 Task: Create a section Dash & Smash and in the section, add a milestone Platform Integration in the project VectorTech.
Action: Mouse moved to (83, 408)
Screenshot: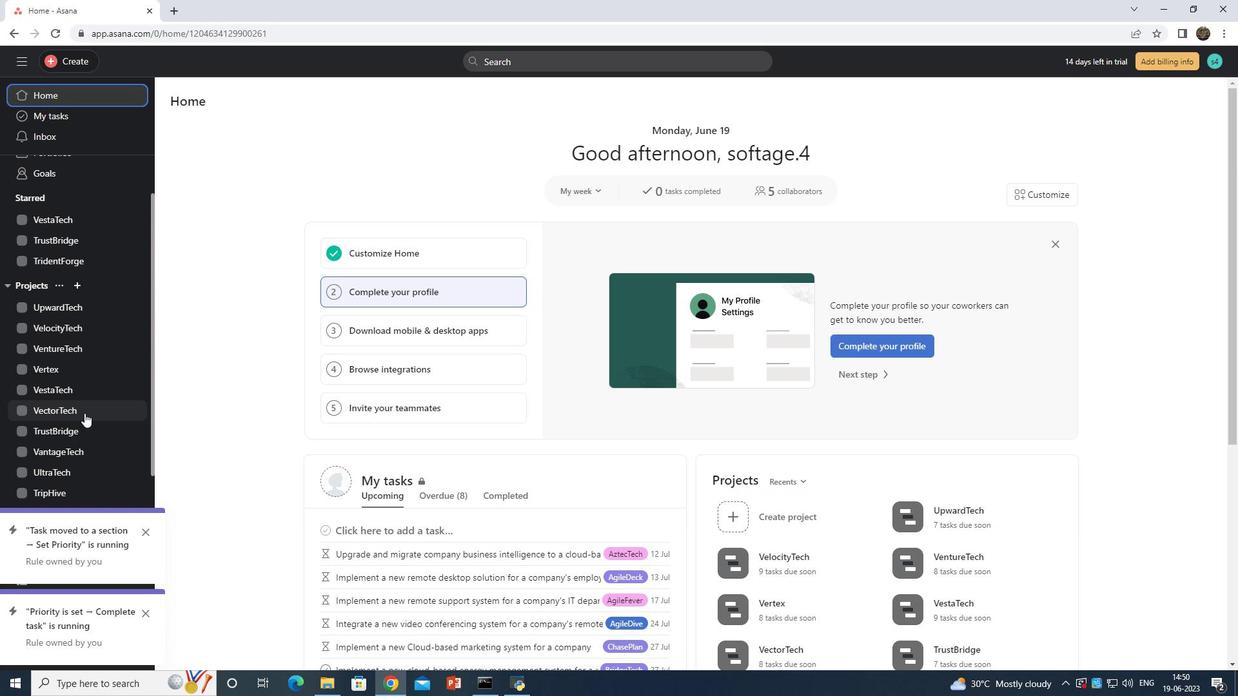 
Action: Mouse pressed left at (83, 408)
Screenshot: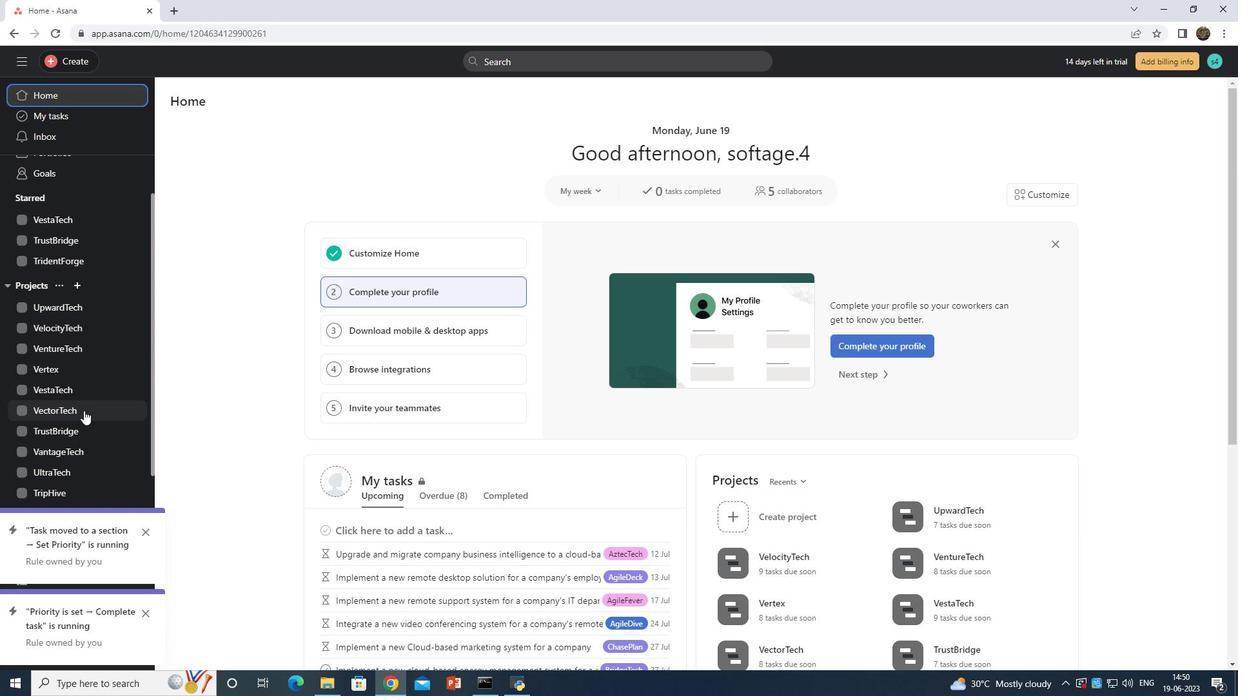 
Action: Mouse moved to (221, 528)
Screenshot: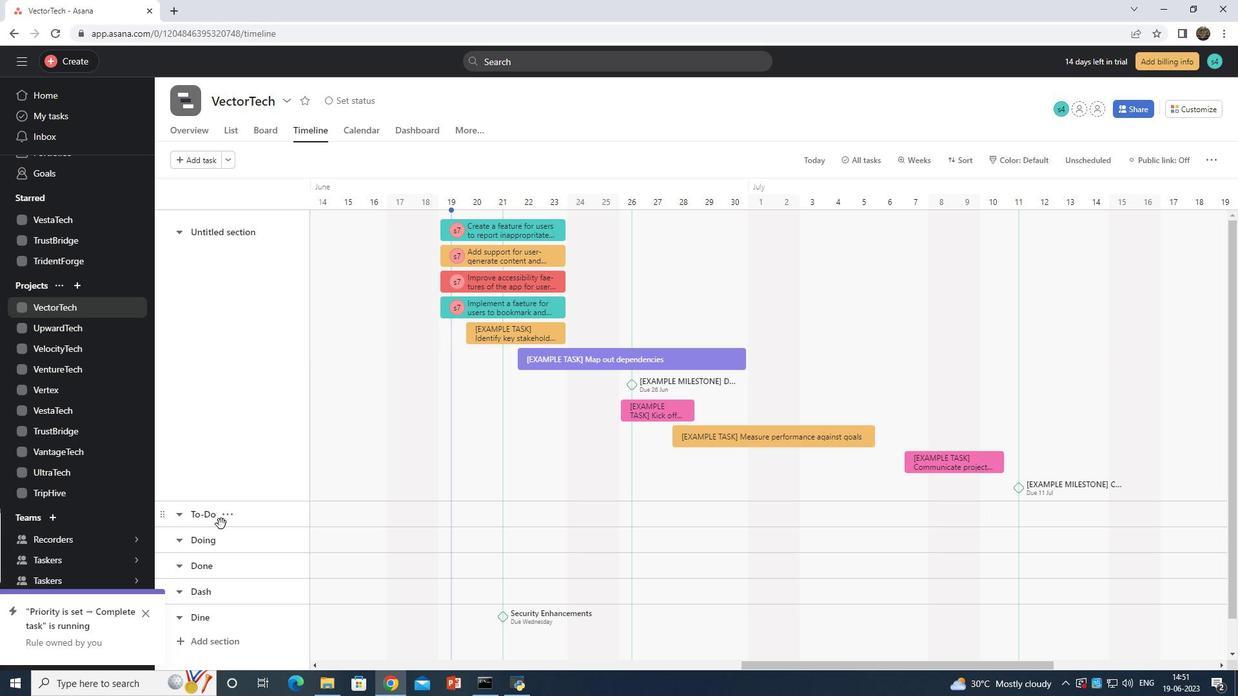 
Action: Mouse scrolled (221, 528) with delta (0, 0)
Screenshot: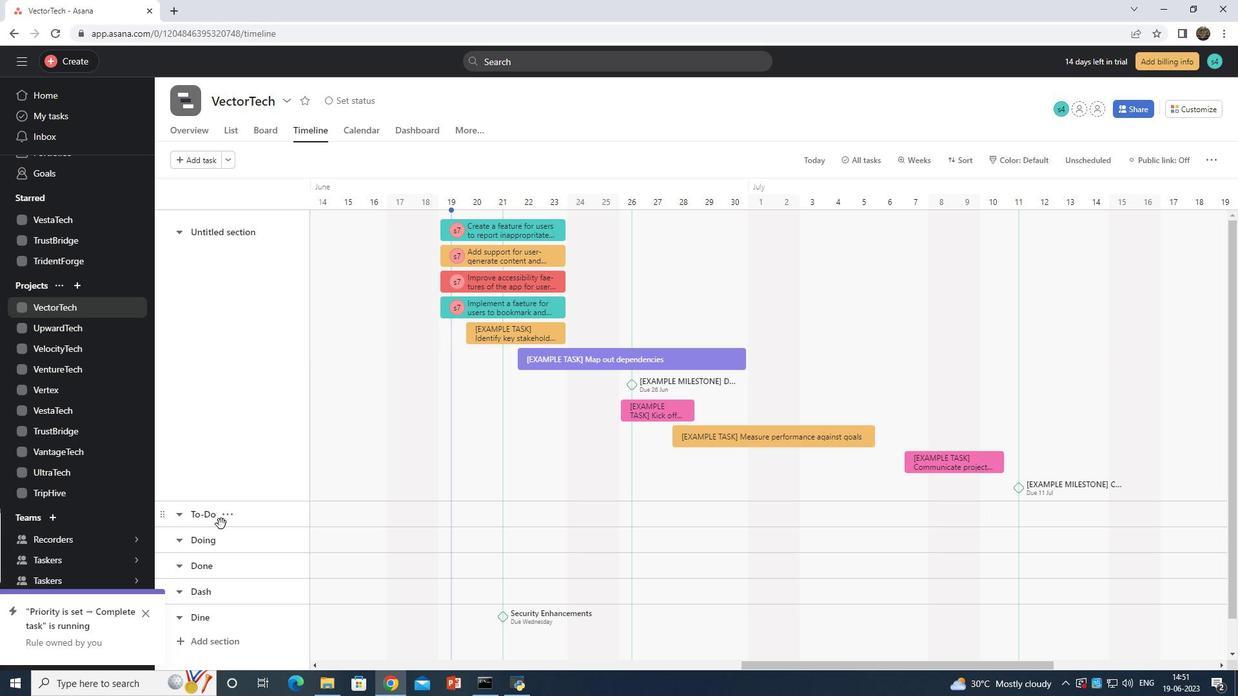 
Action: Mouse scrolled (221, 528) with delta (0, 0)
Screenshot: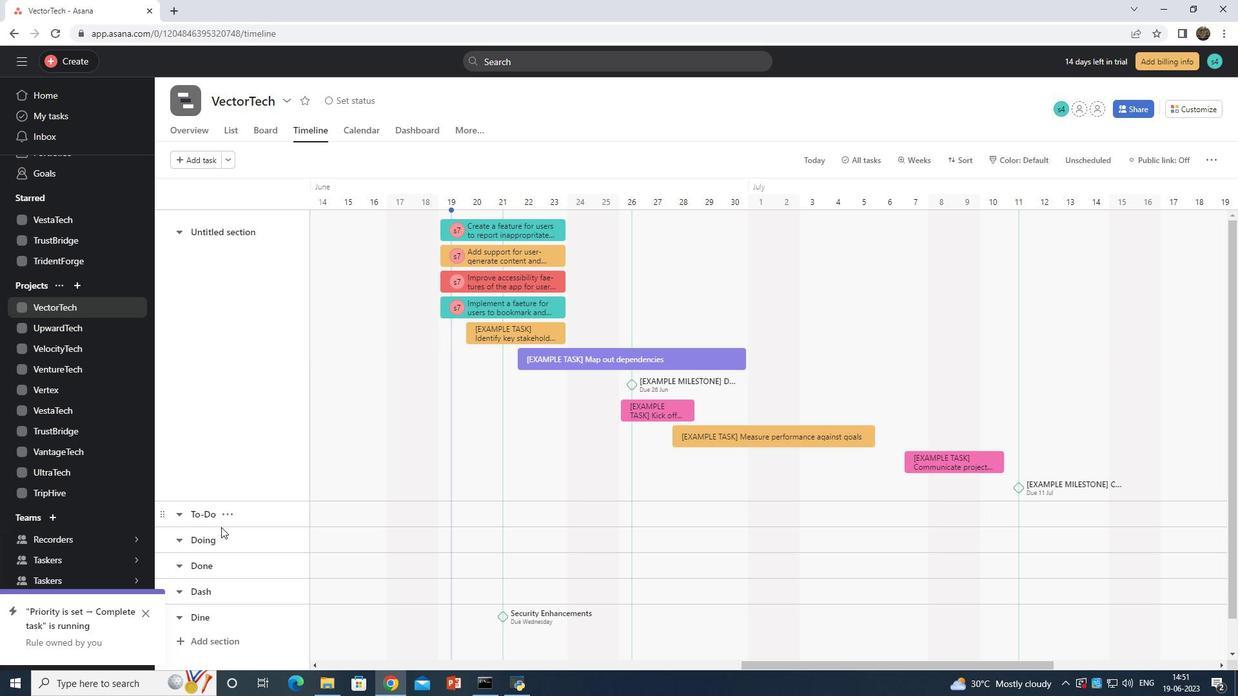 
Action: Mouse moved to (236, 605)
Screenshot: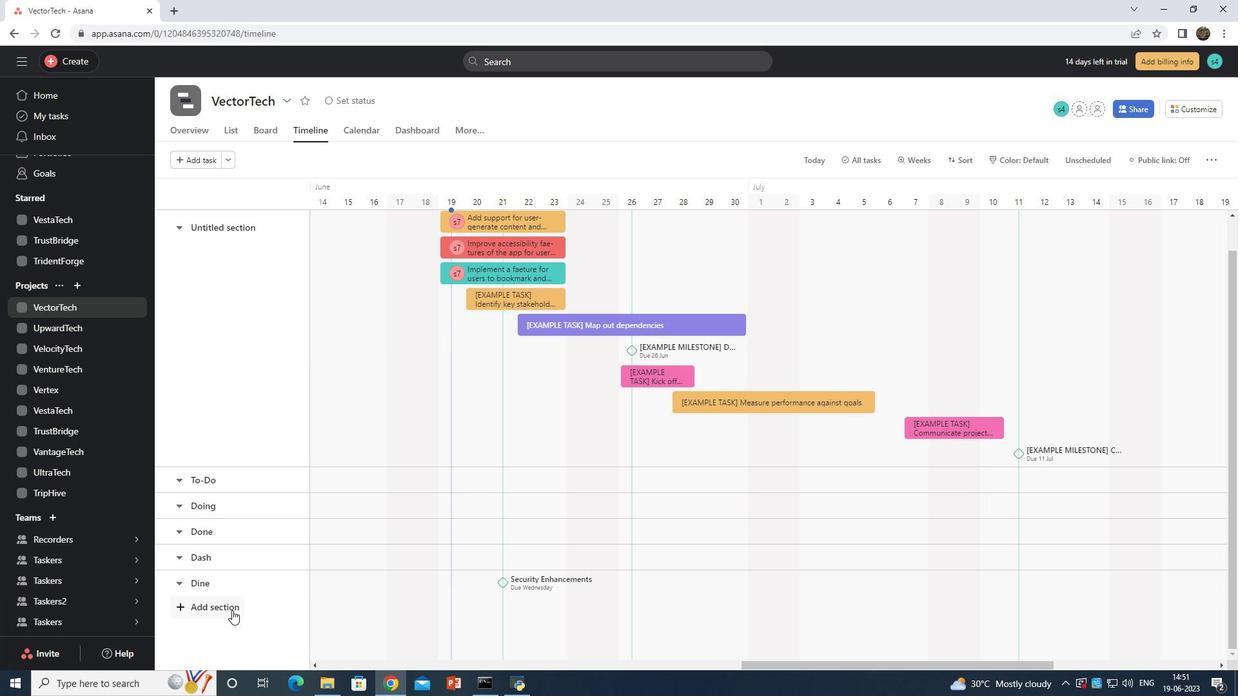 
Action: Mouse pressed left at (236, 605)
Screenshot: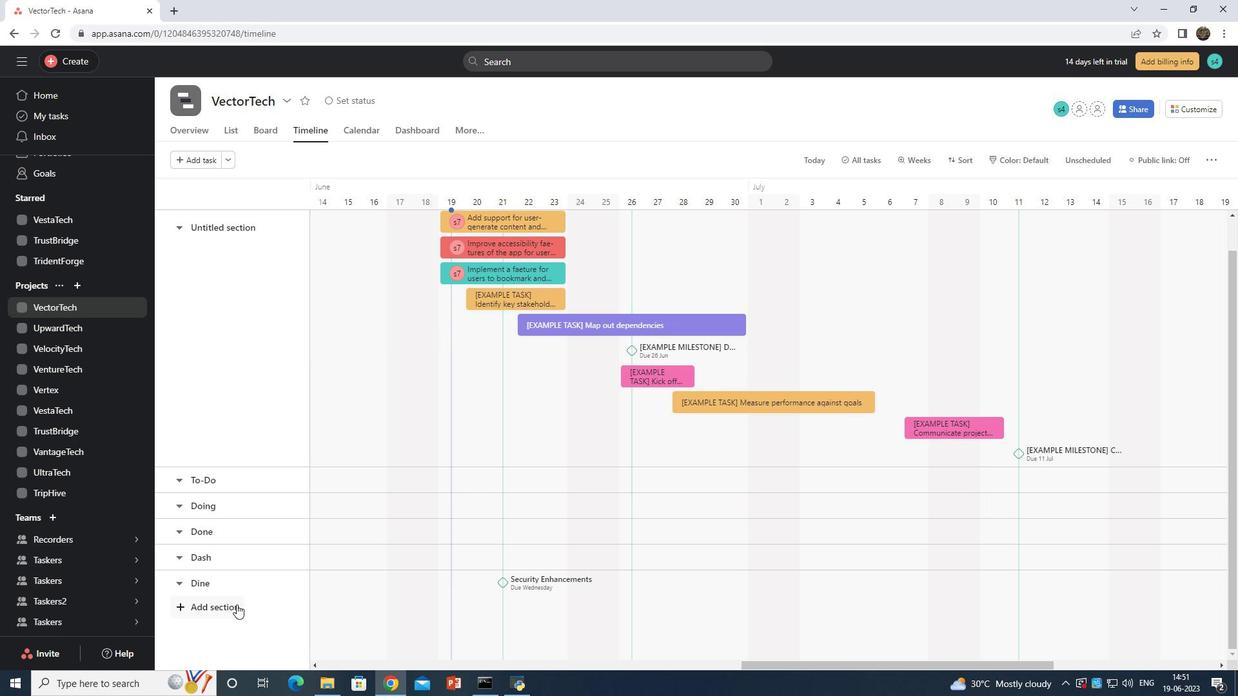 
Action: Mouse moved to (359, 484)
Screenshot: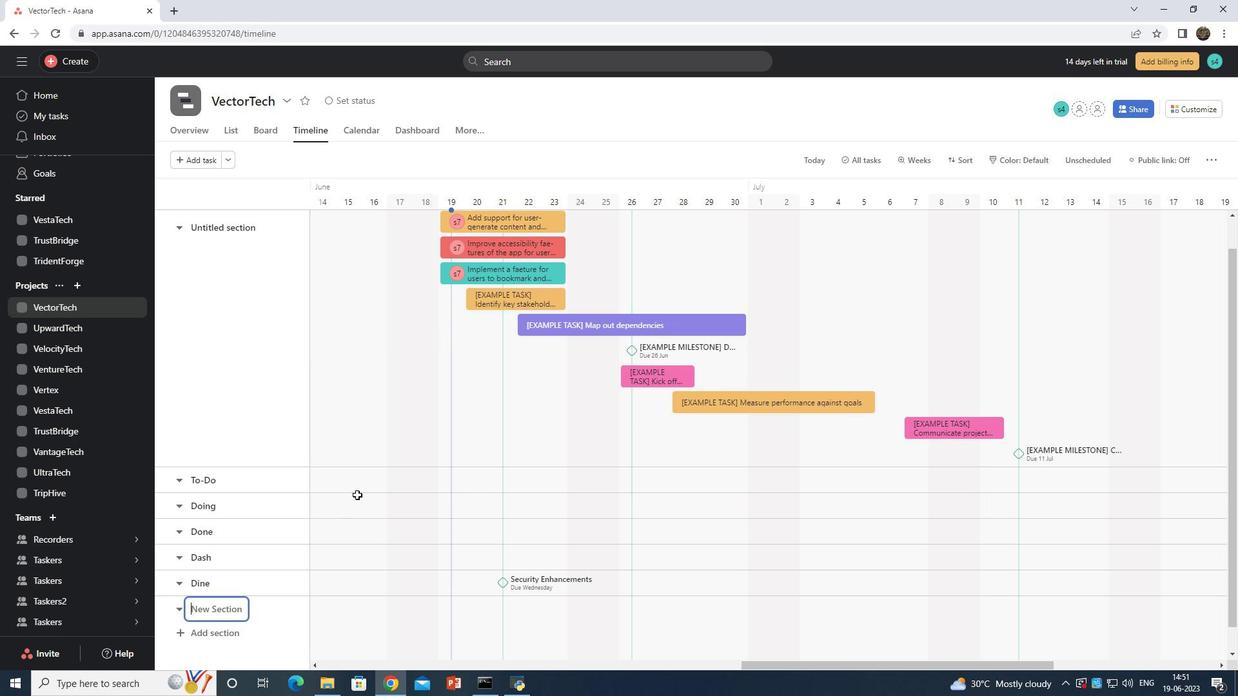 
Action: Key pressed <Key.shift>Dash
Screenshot: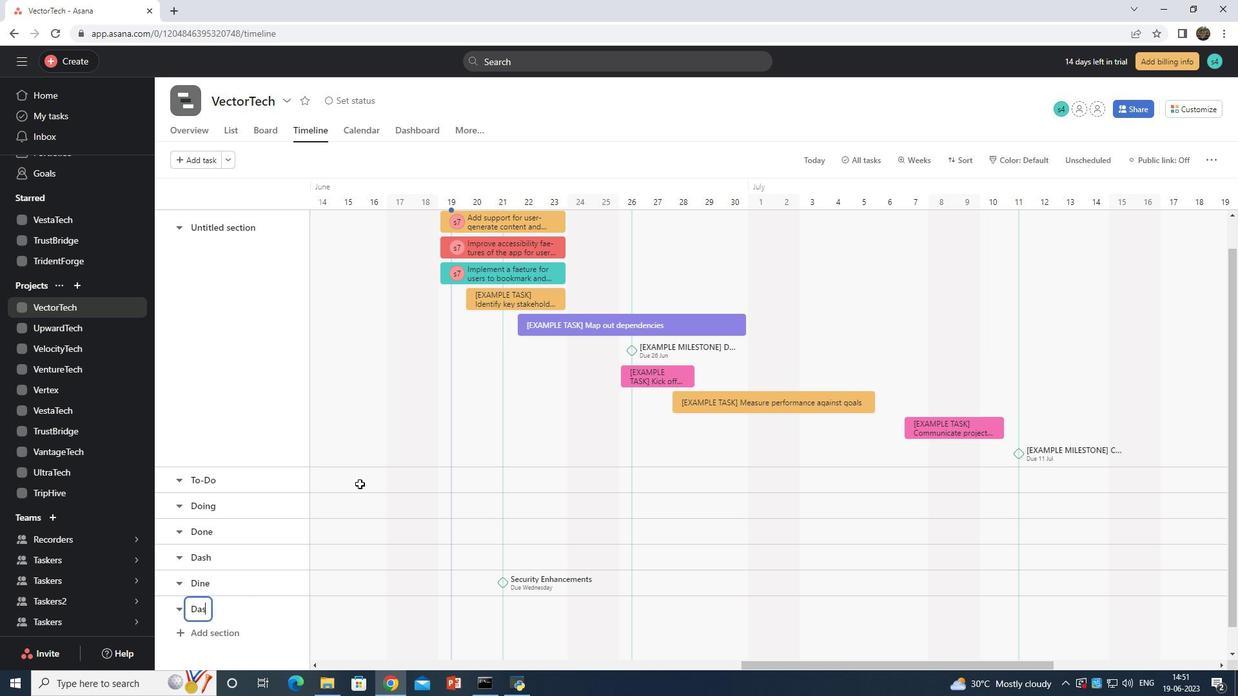 
Action: Mouse moved to (227, 632)
Screenshot: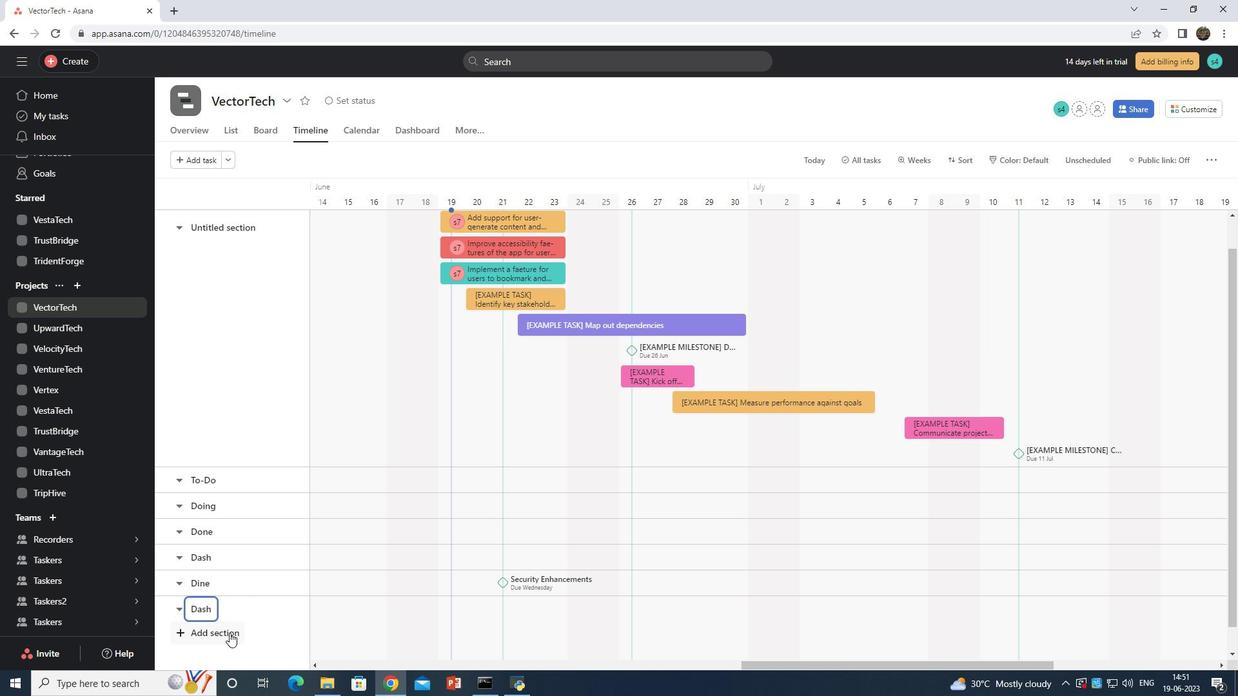 
Action: Mouse pressed left at (227, 632)
Screenshot: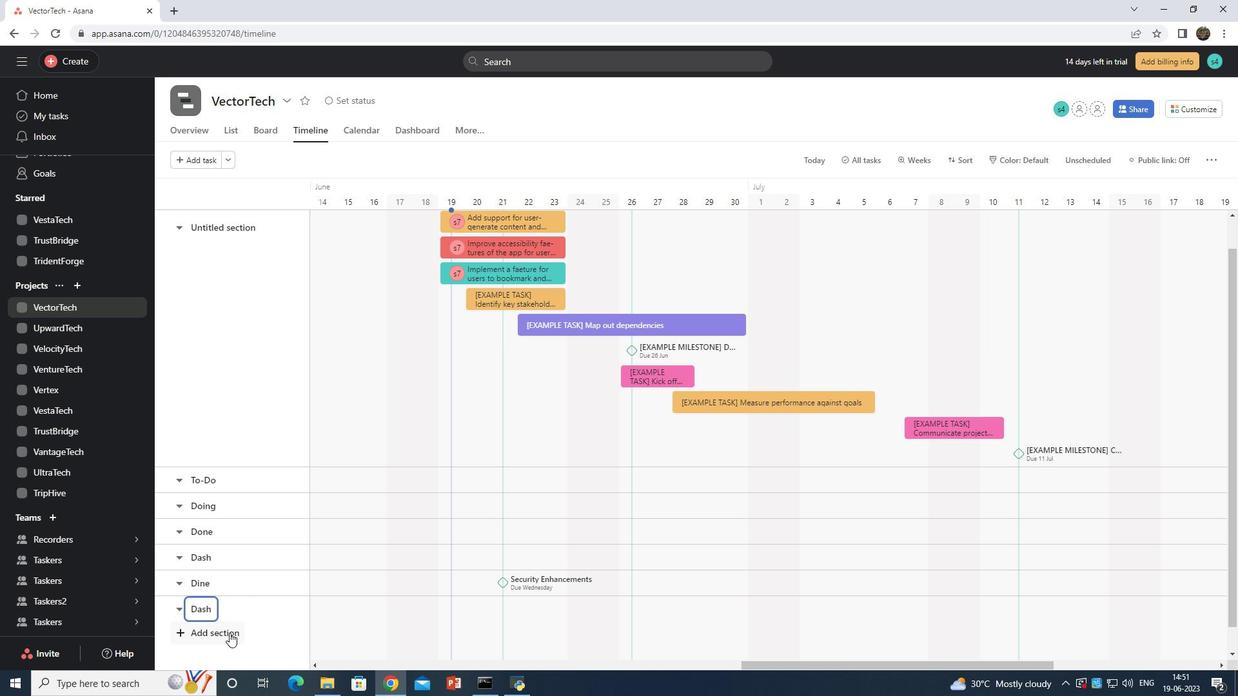 
Action: Mouse moved to (414, 522)
Screenshot: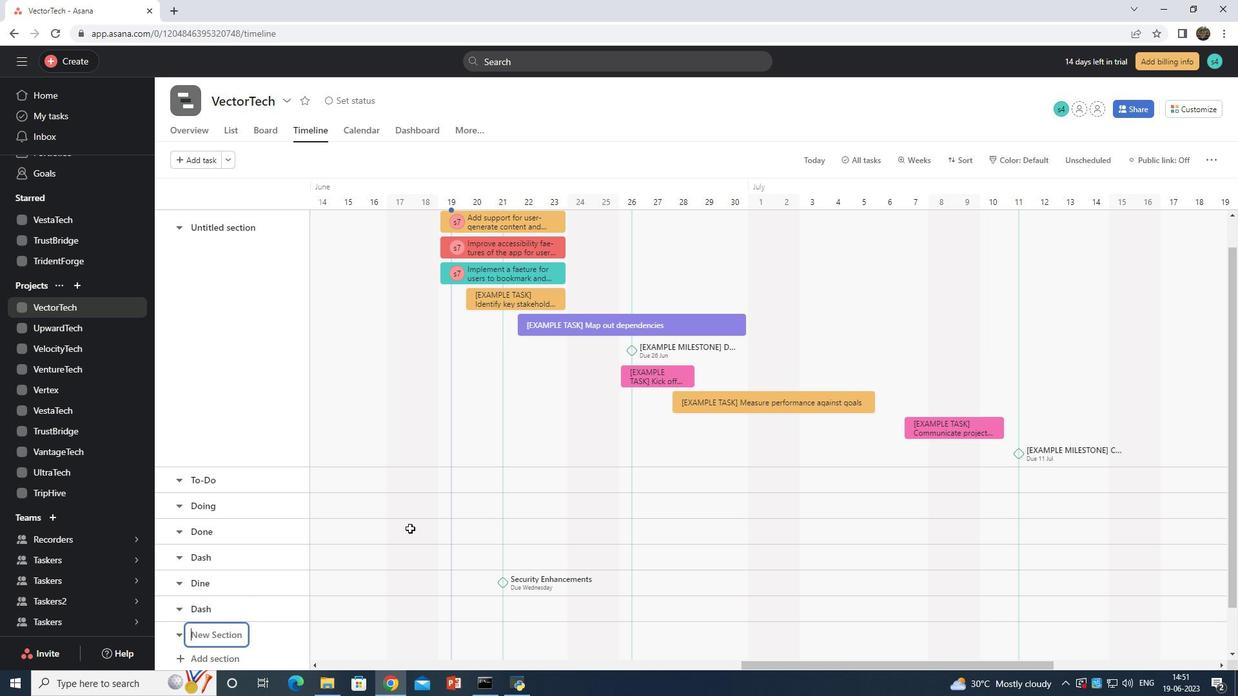 
Action: Key pressed <Key.shift>Smash
Screenshot: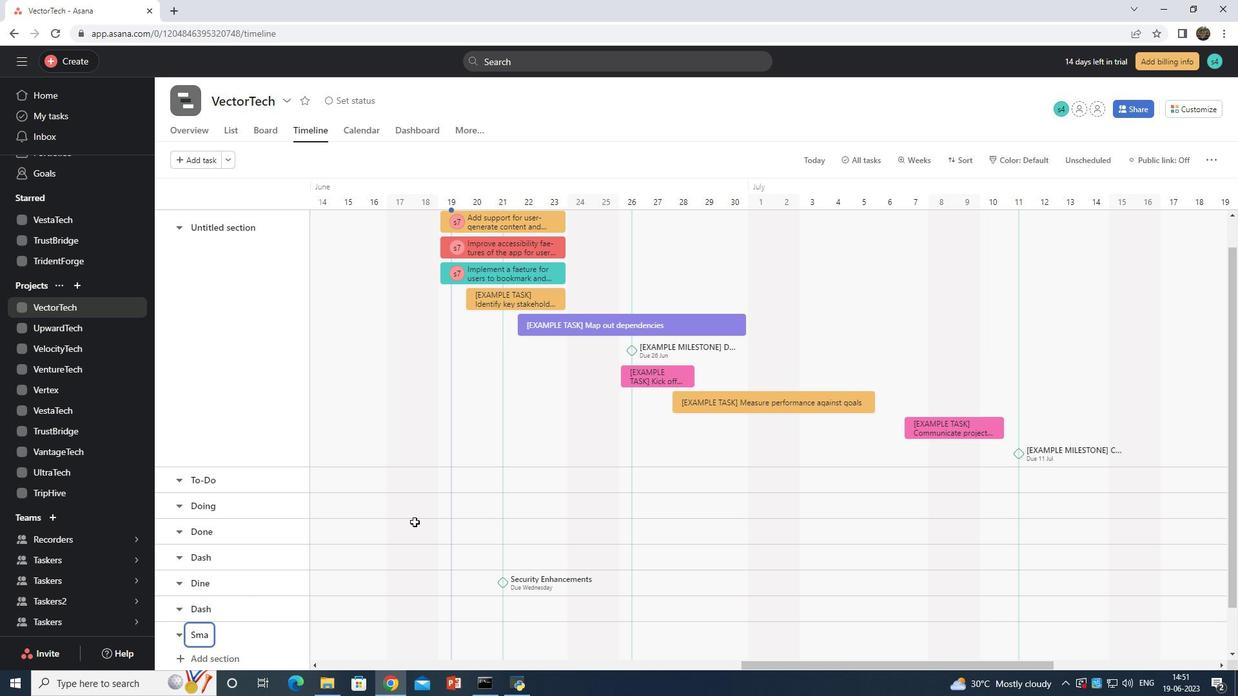 
Action: Mouse moved to (418, 641)
Screenshot: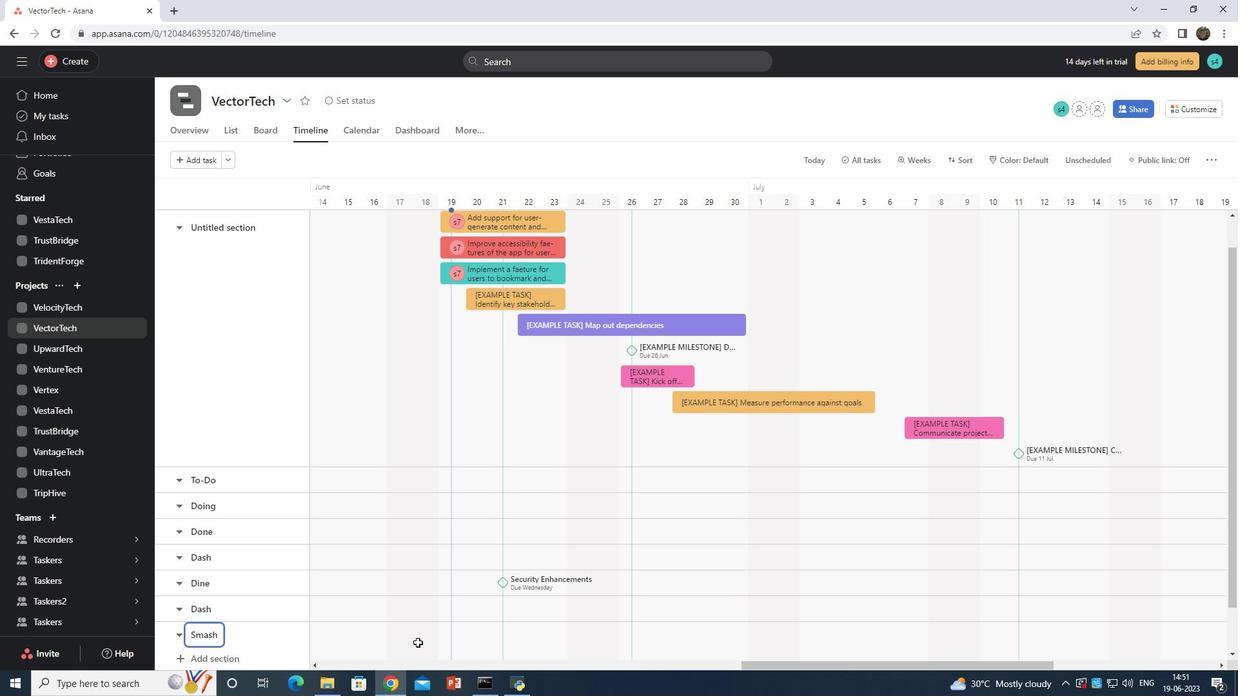 
Action: Mouse pressed left at (418, 641)
Screenshot: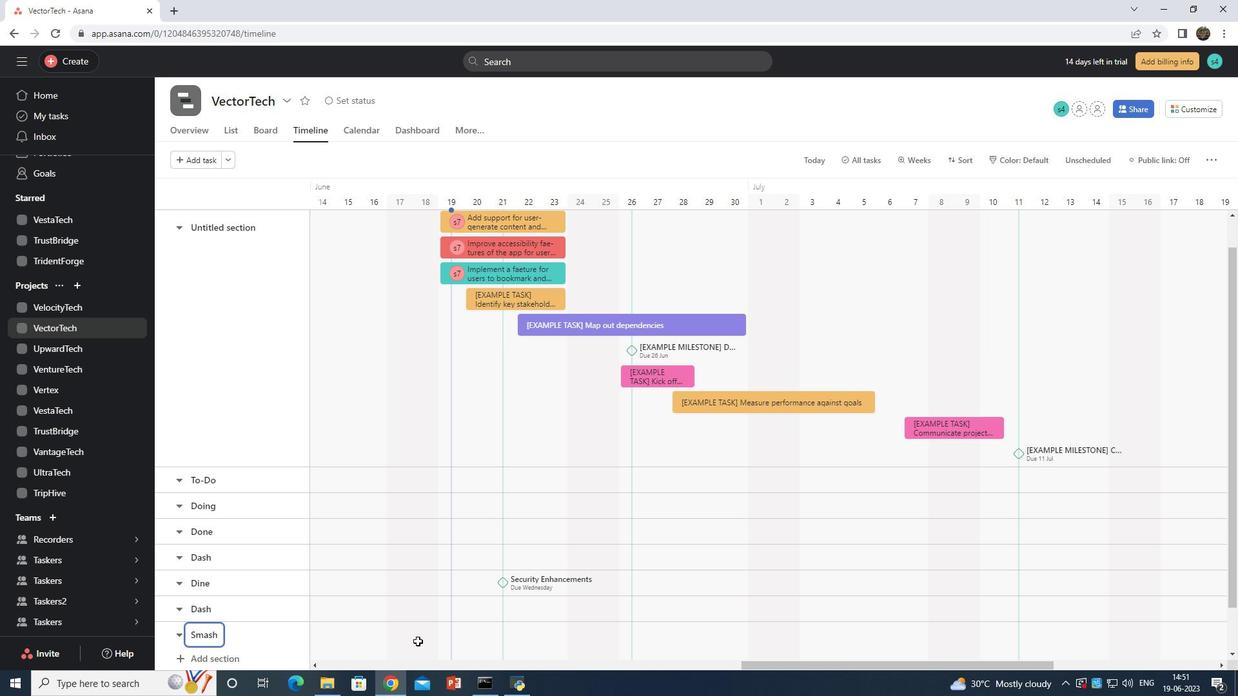 
Action: Mouse moved to (451, 608)
Screenshot: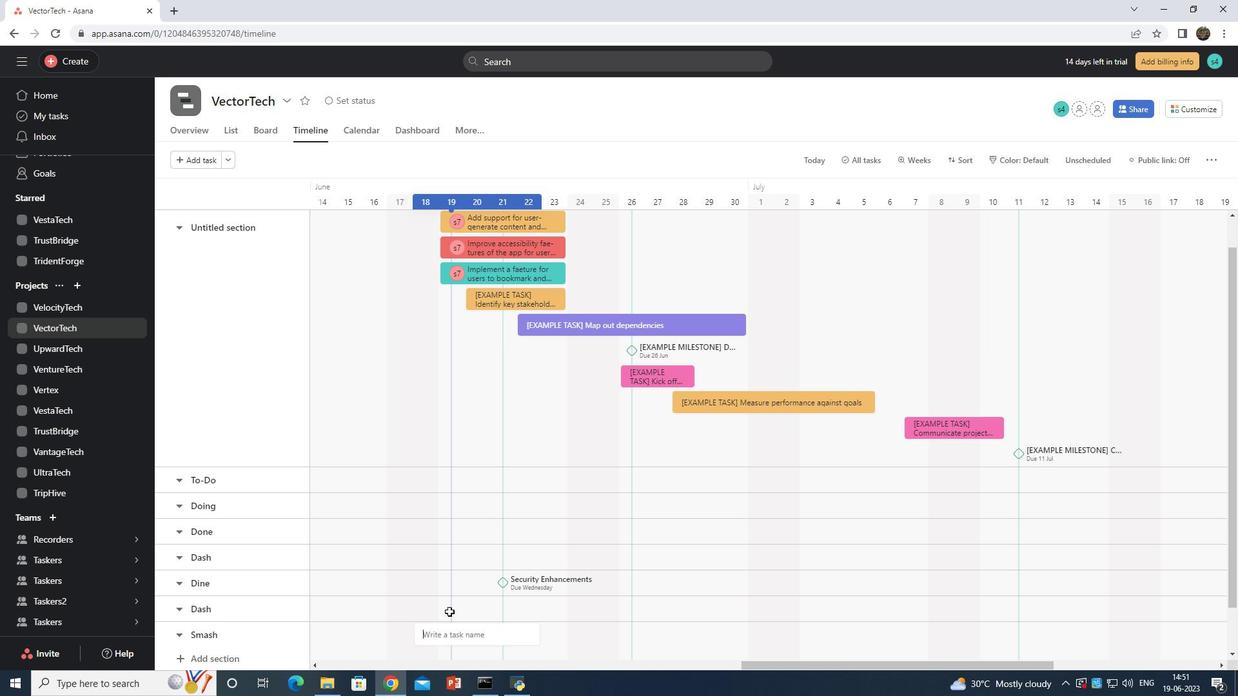 
Action: Key pressed <Key.shift><Key.shift><Key.shift>Platform<Key.space><Key.shift>Integration
Screenshot: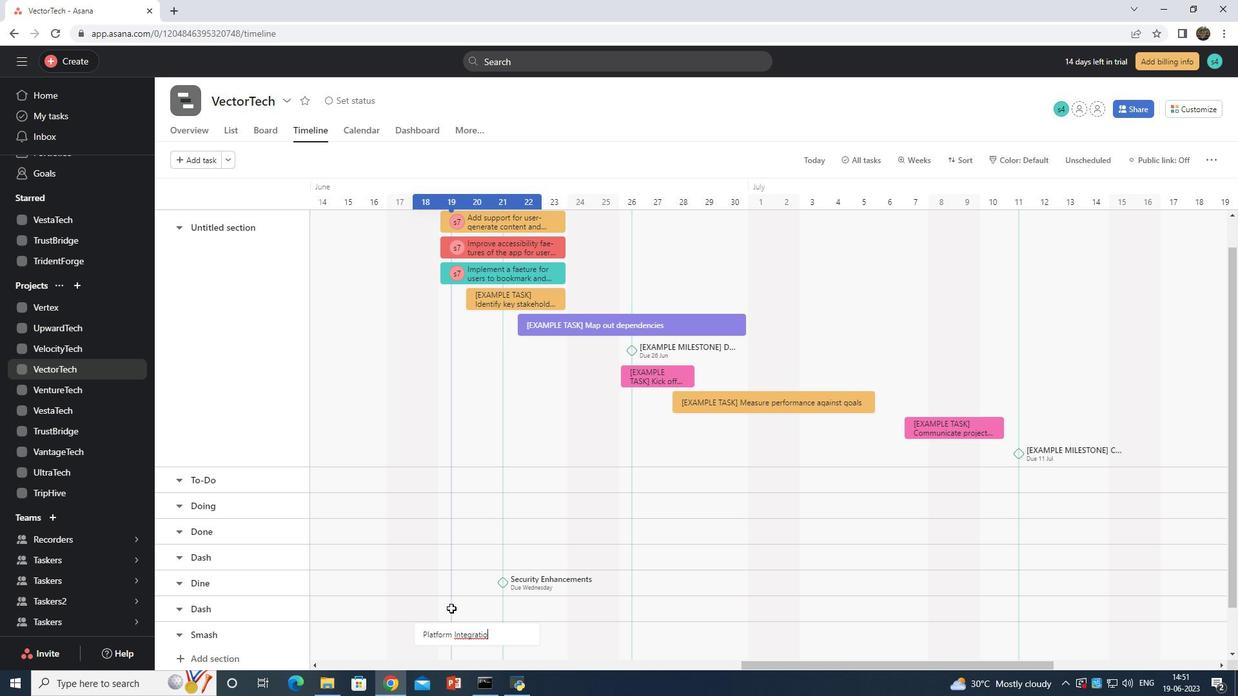 
Action: Mouse moved to (491, 636)
Screenshot: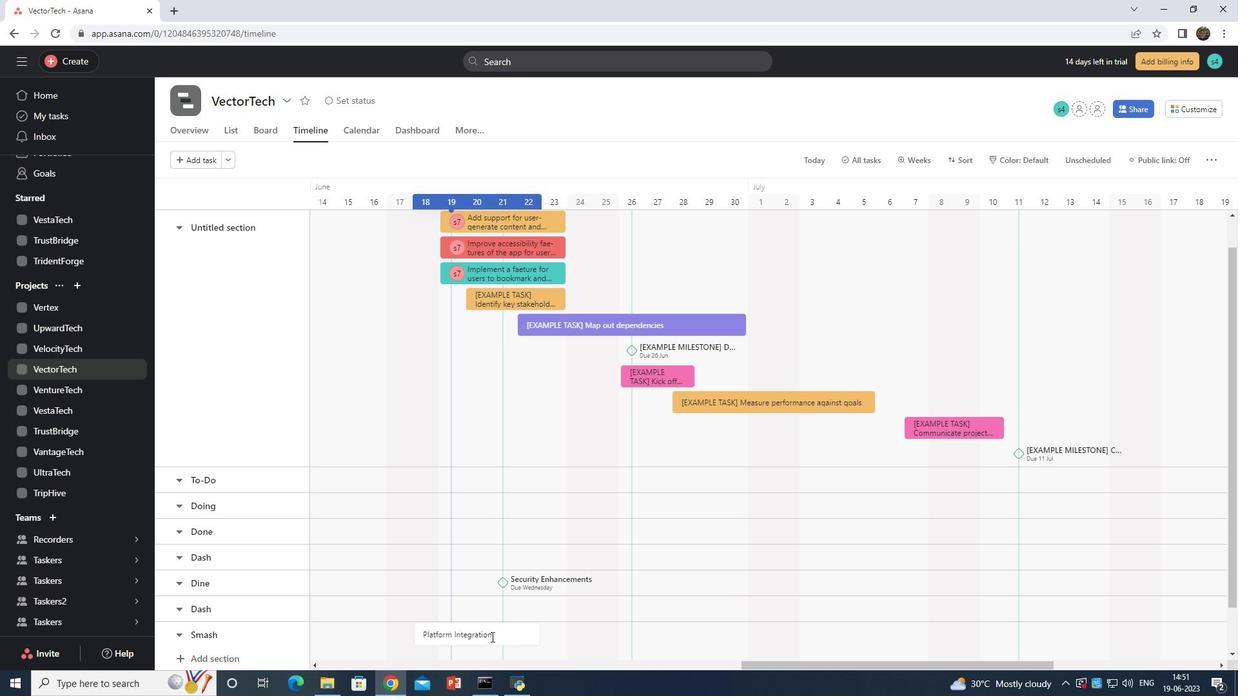 
Action: Mouse pressed right at (491, 636)
Screenshot: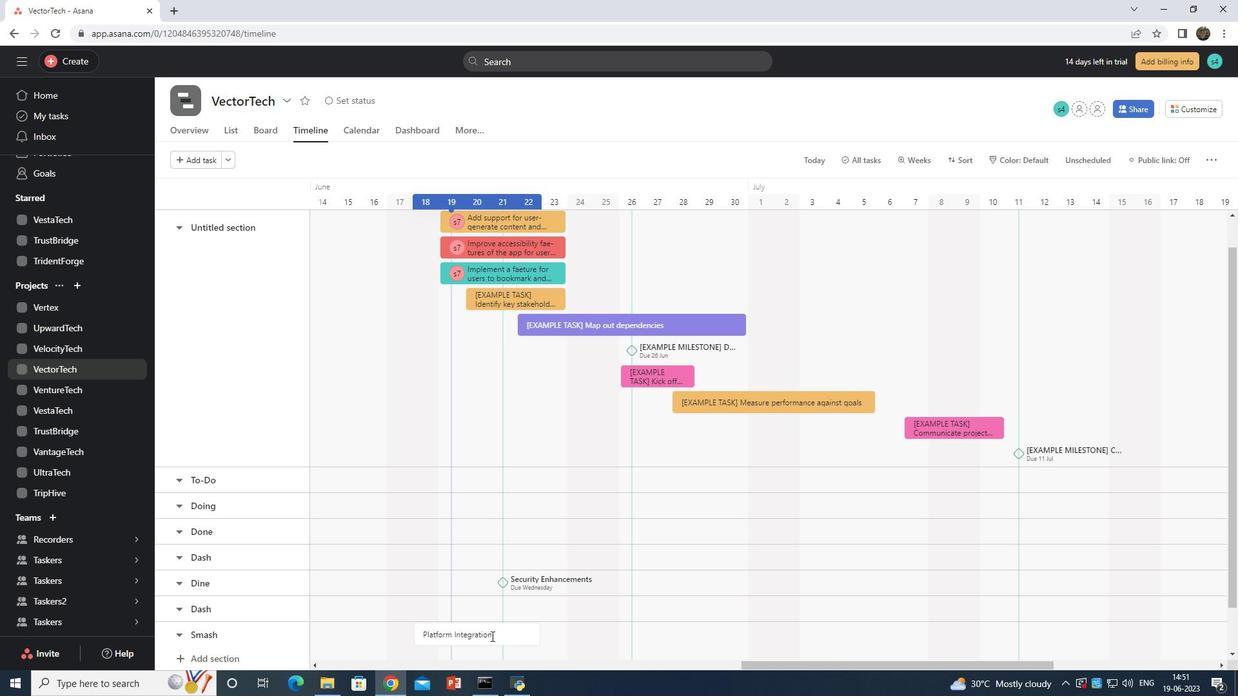 
Action: Mouse moved to (544, 567)
Screenshot: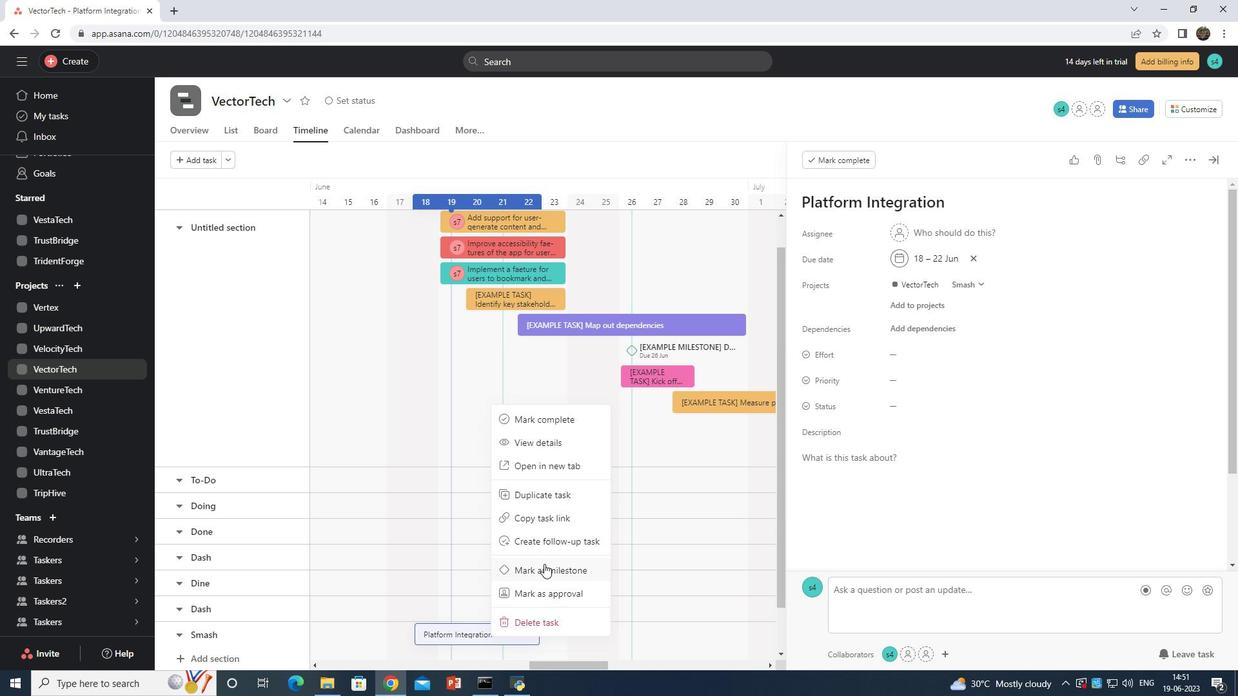 
Action: Mouse pressed left at (544, 567)
Screenshot: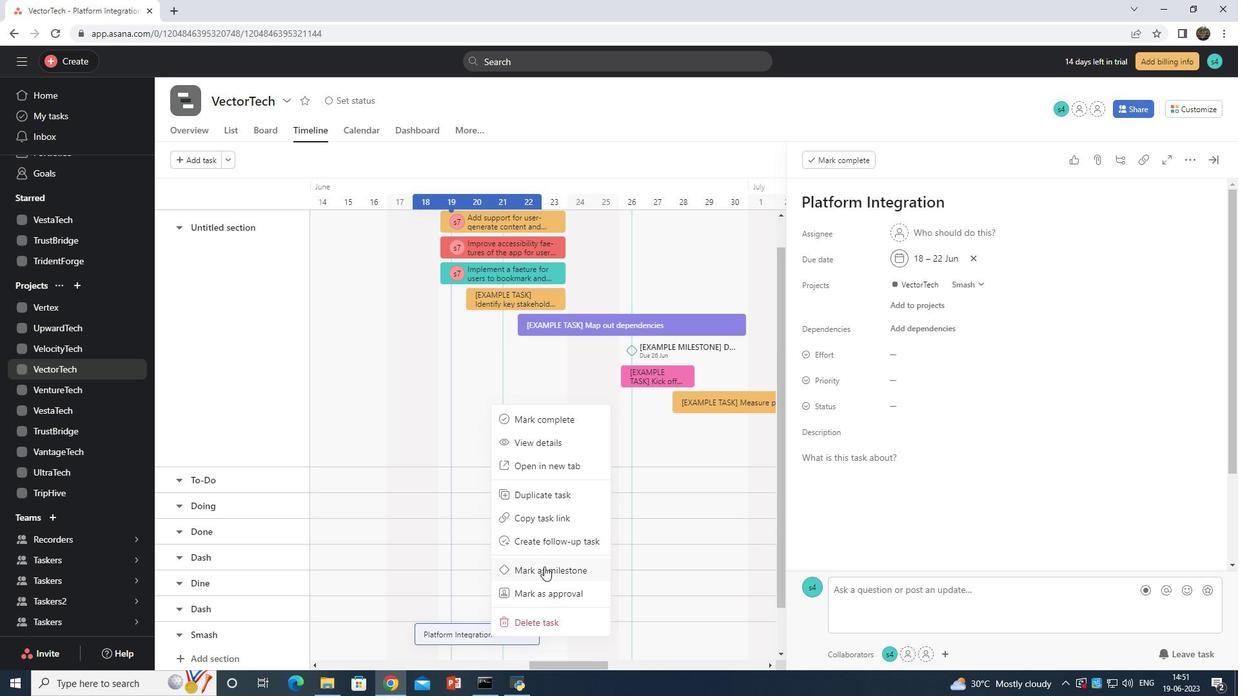 
Action: Mouse moved to (761, 588)
Screenshot: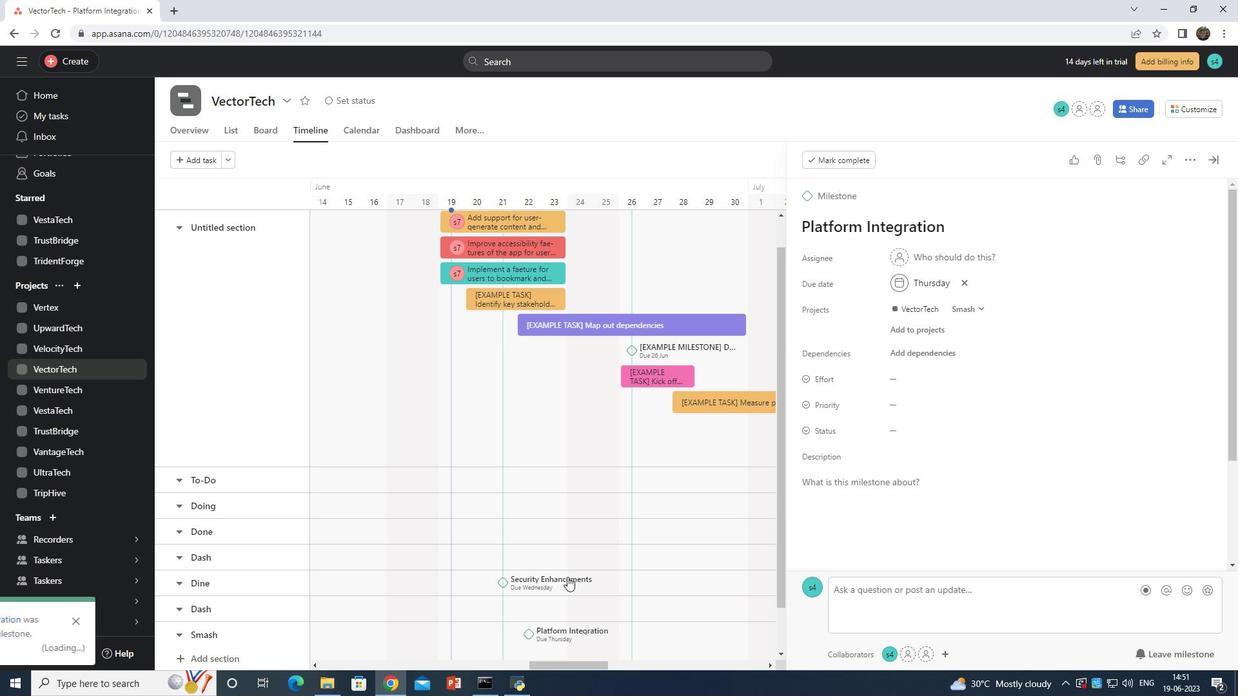 
